 Task: Look for products in the category "Drink Mixes" from the brand "Nuun".
Action: Mouse moved to (59, 322)
Screenshot: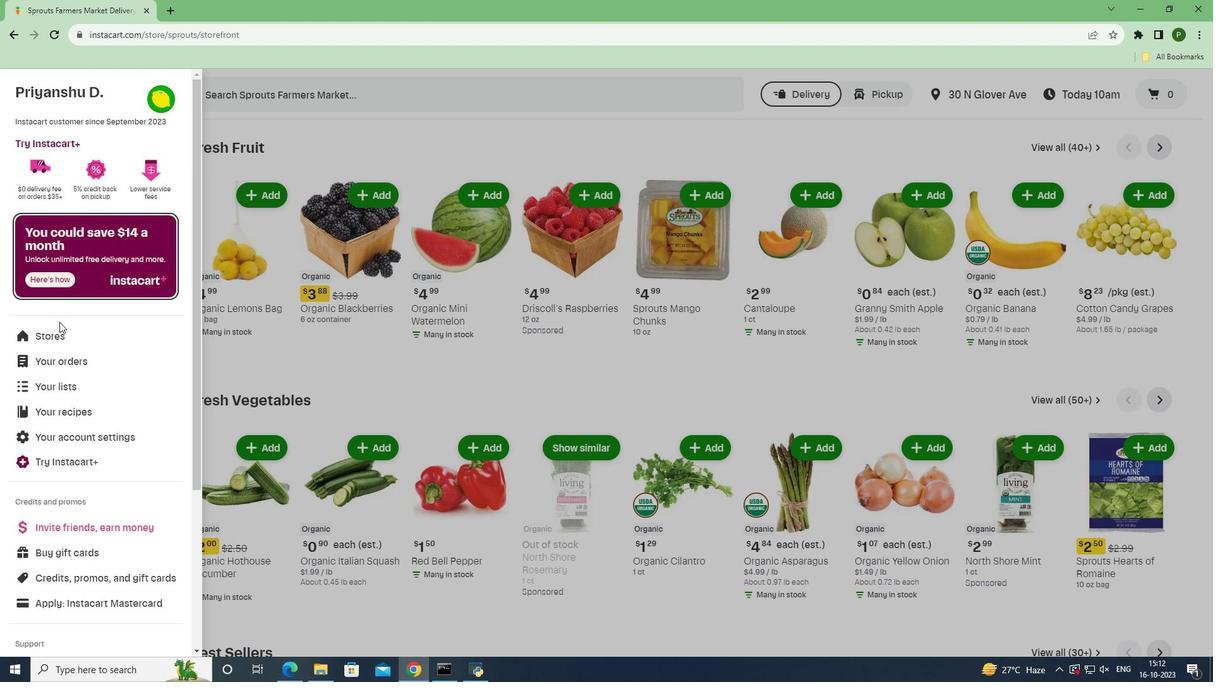 
Action: Mouse pressed left at (59, 322)
Screenshot: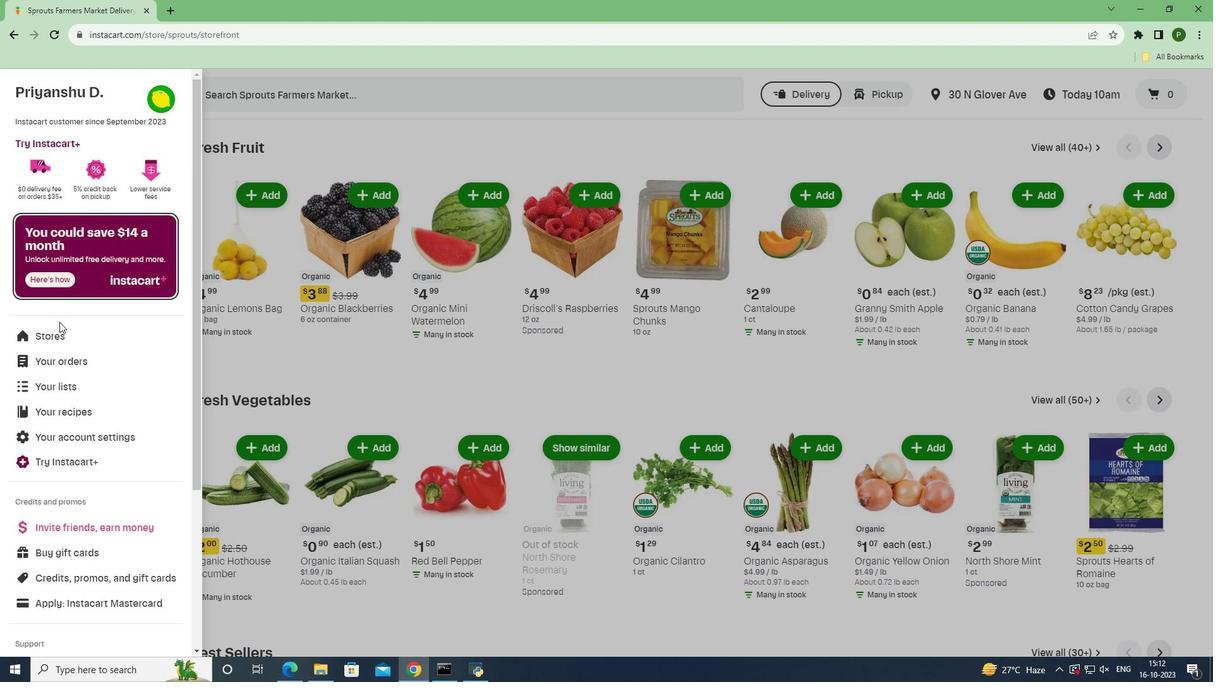 
Action: Mouse moved to (59, 334)
Screenshot: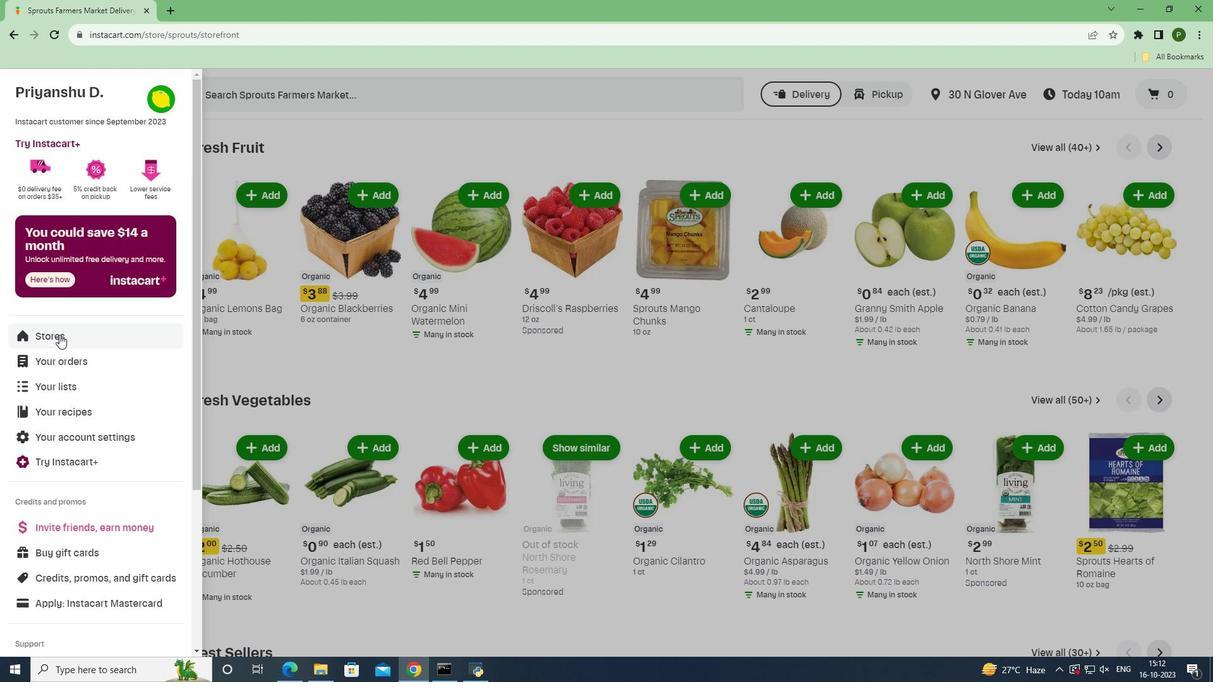 
Action: Mouse pressed left at (59, 334)
Screenshot: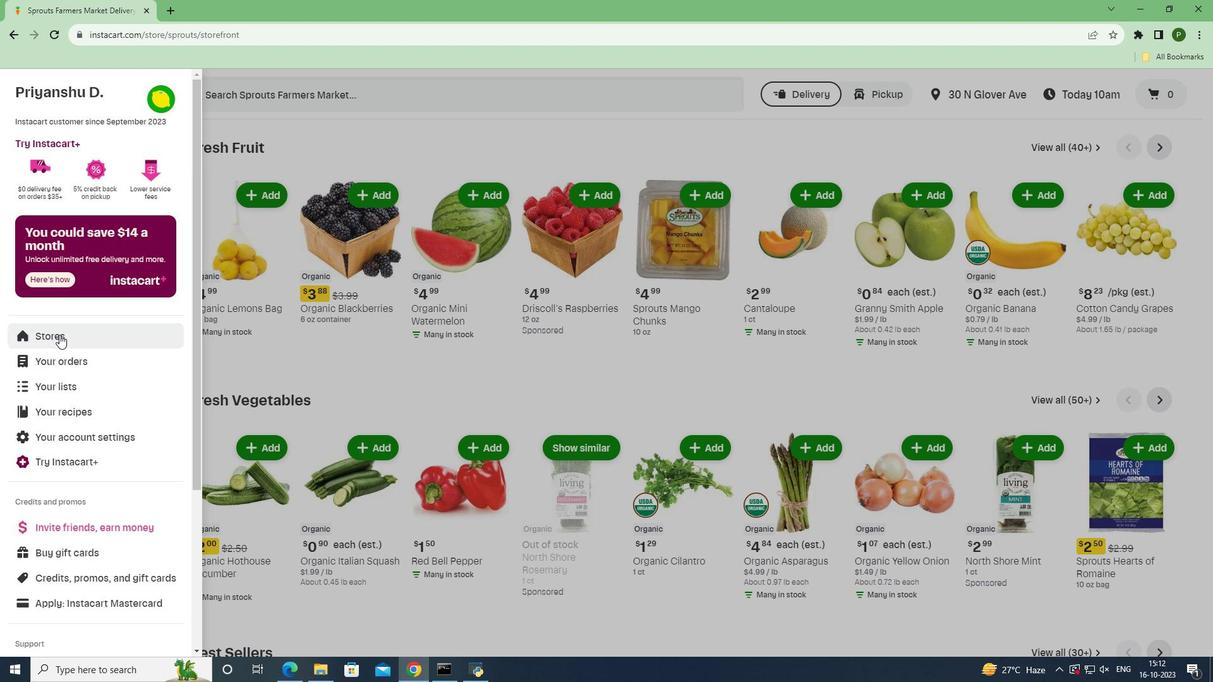 
Action: Mouse moved to (299, 140)
Screenshot: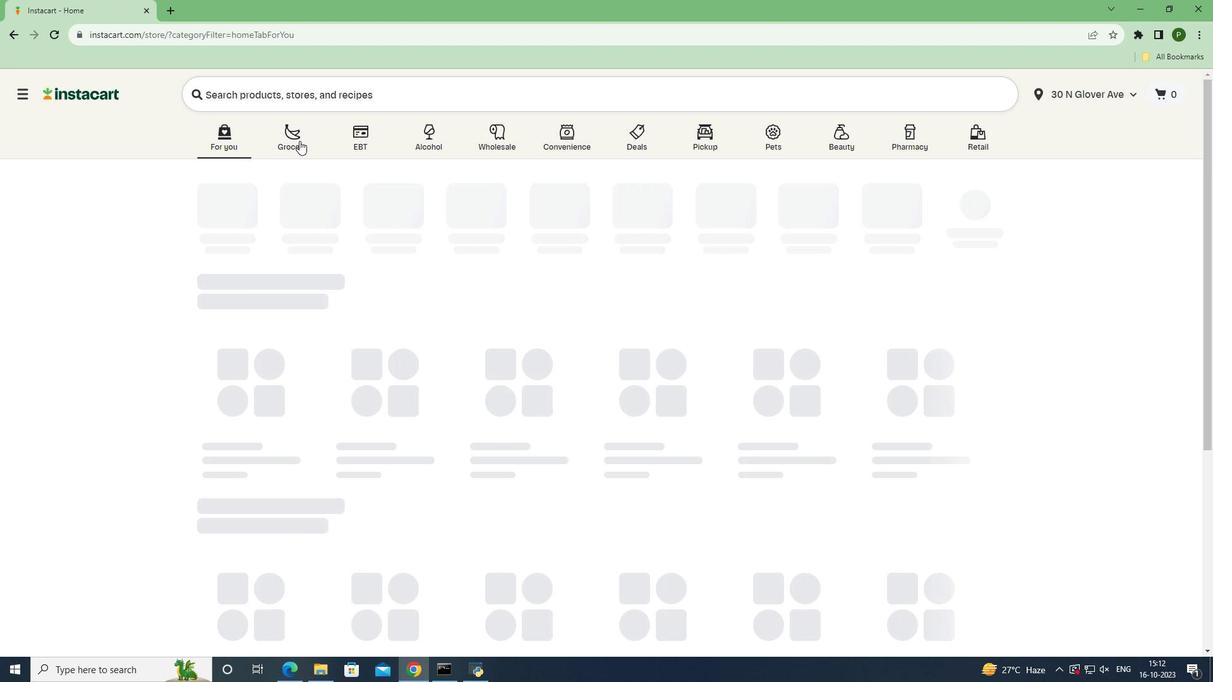 
Action: Mouse pressed left at (299, 140)
Screenshot: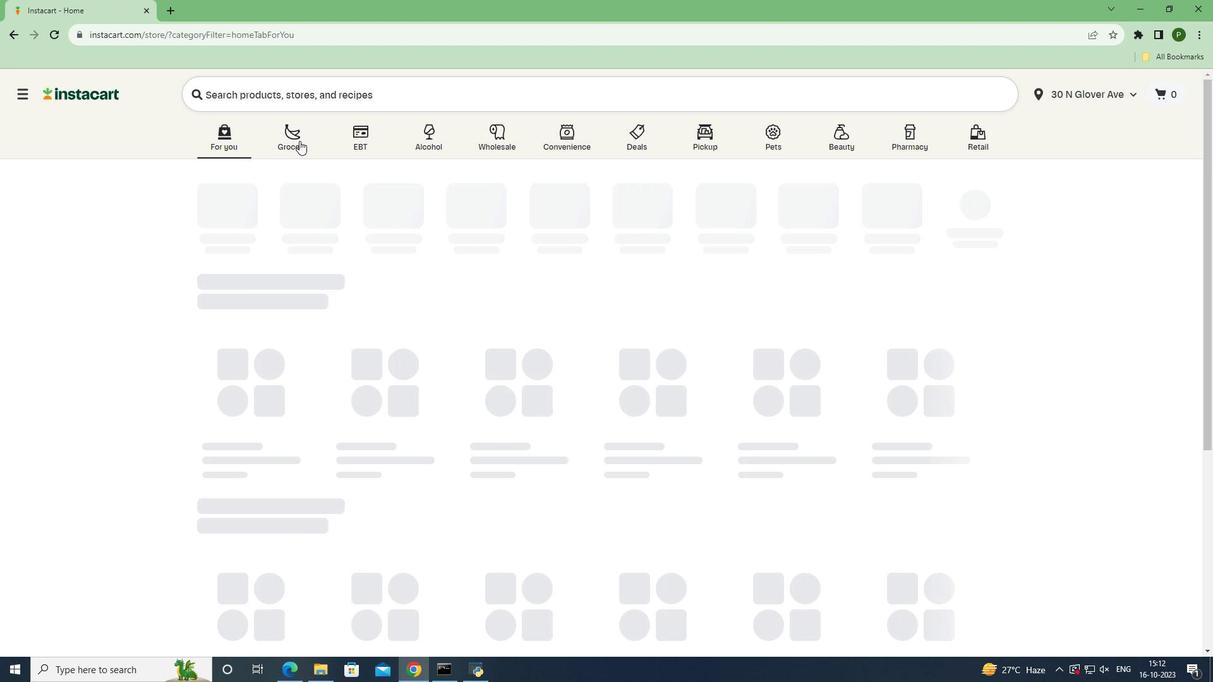 
Action: Mouse moved to (768, 285)
Screenshot: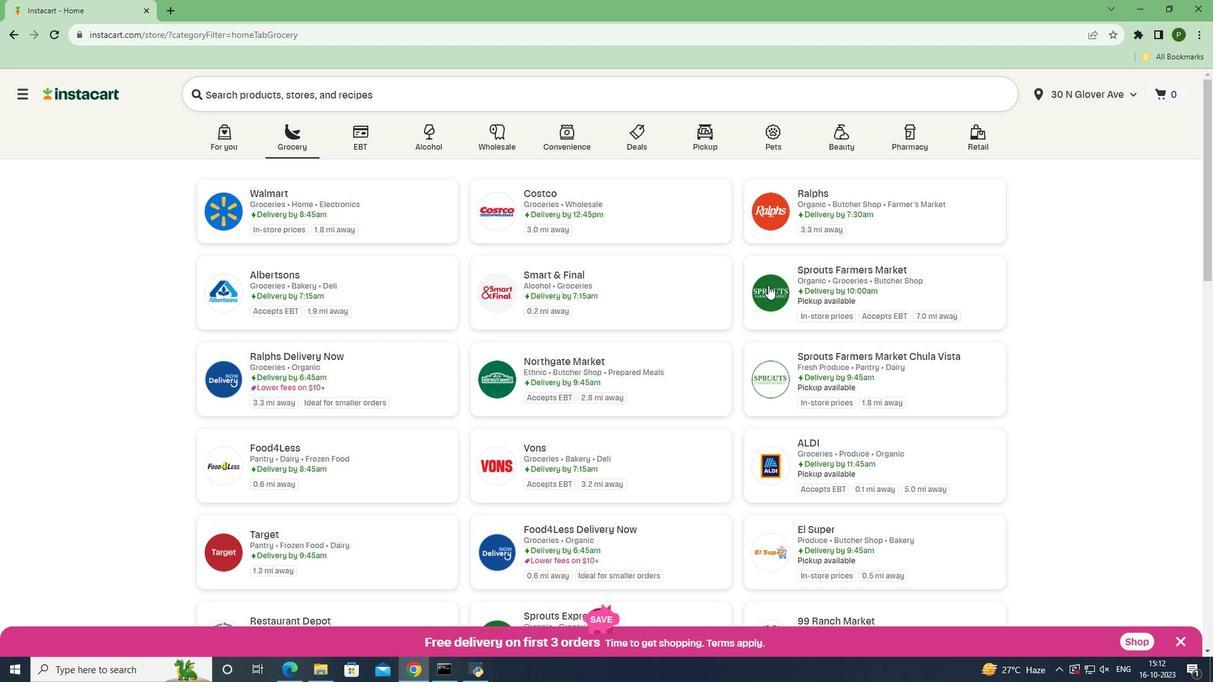 
Action: Mouse pressed left at (768, 285)
Screenshot: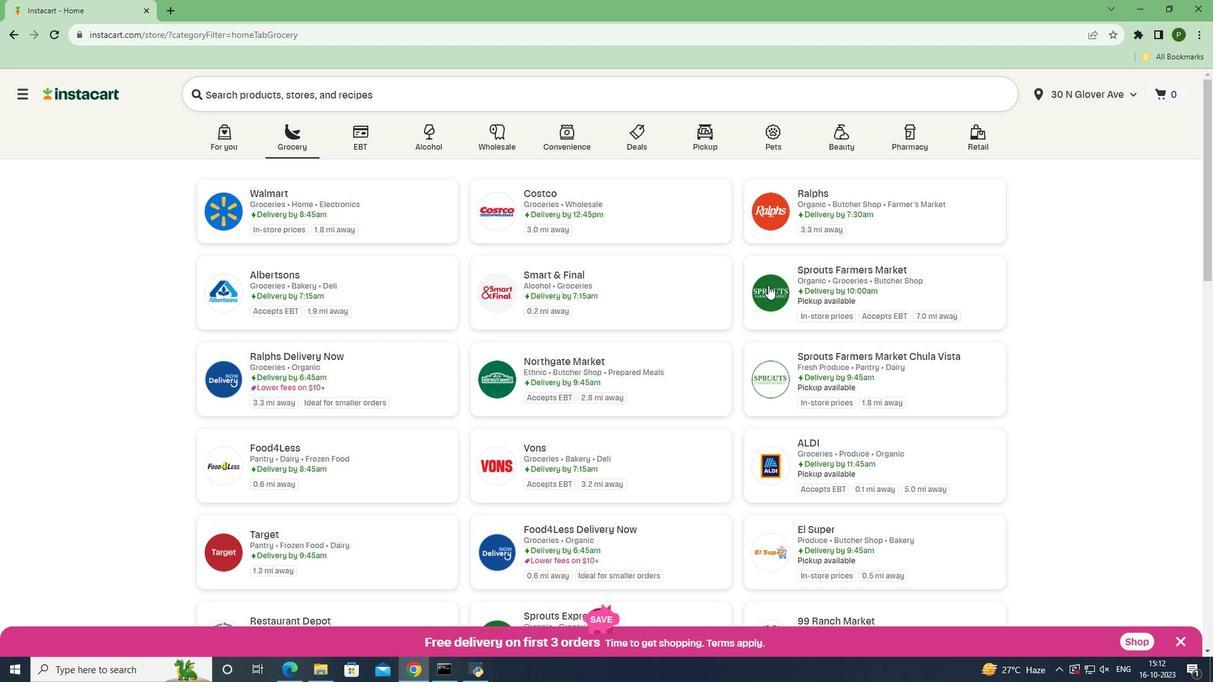 
Action: Mouse moved to (41, 429)
Screenshot: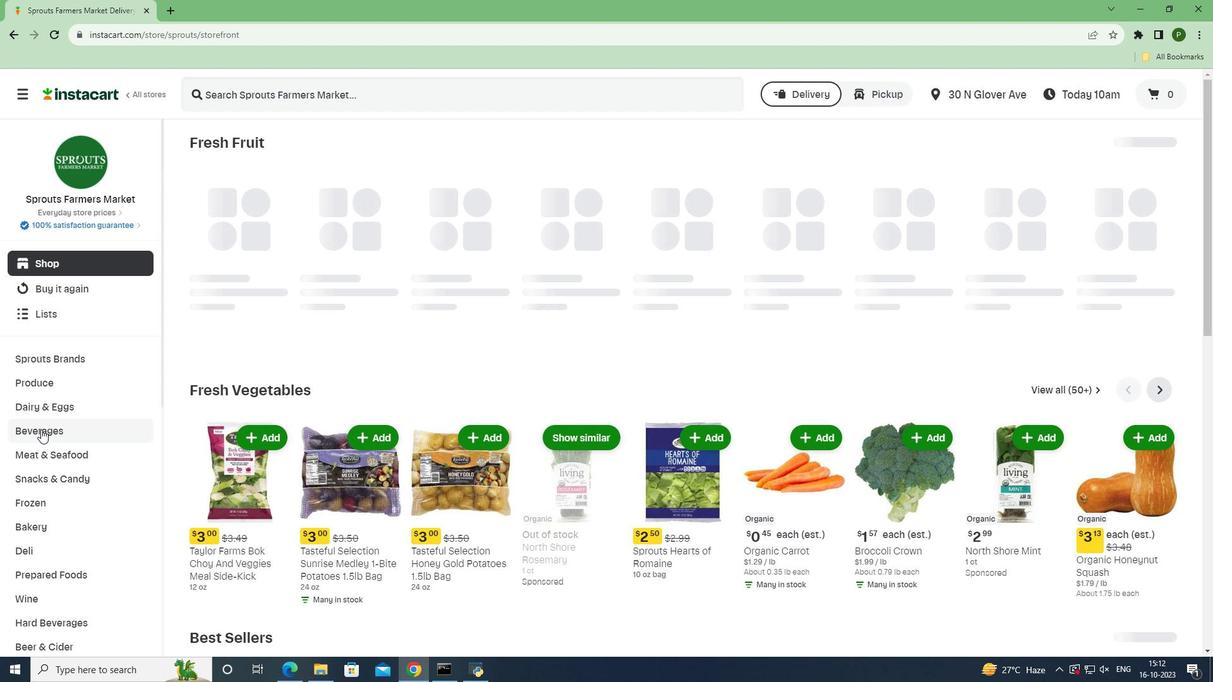 
Action: Mouse pressed left at (41, 429)
Screenshot: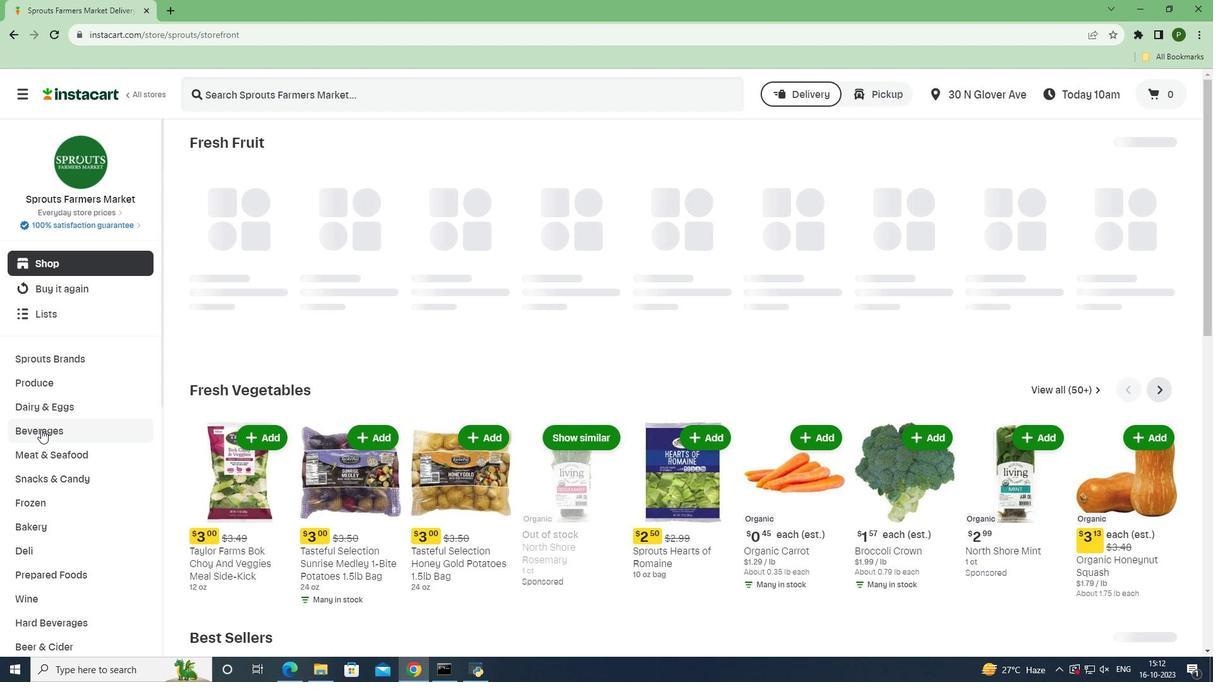 
Action: Mouse moved to (1134, 176)
Screenshot: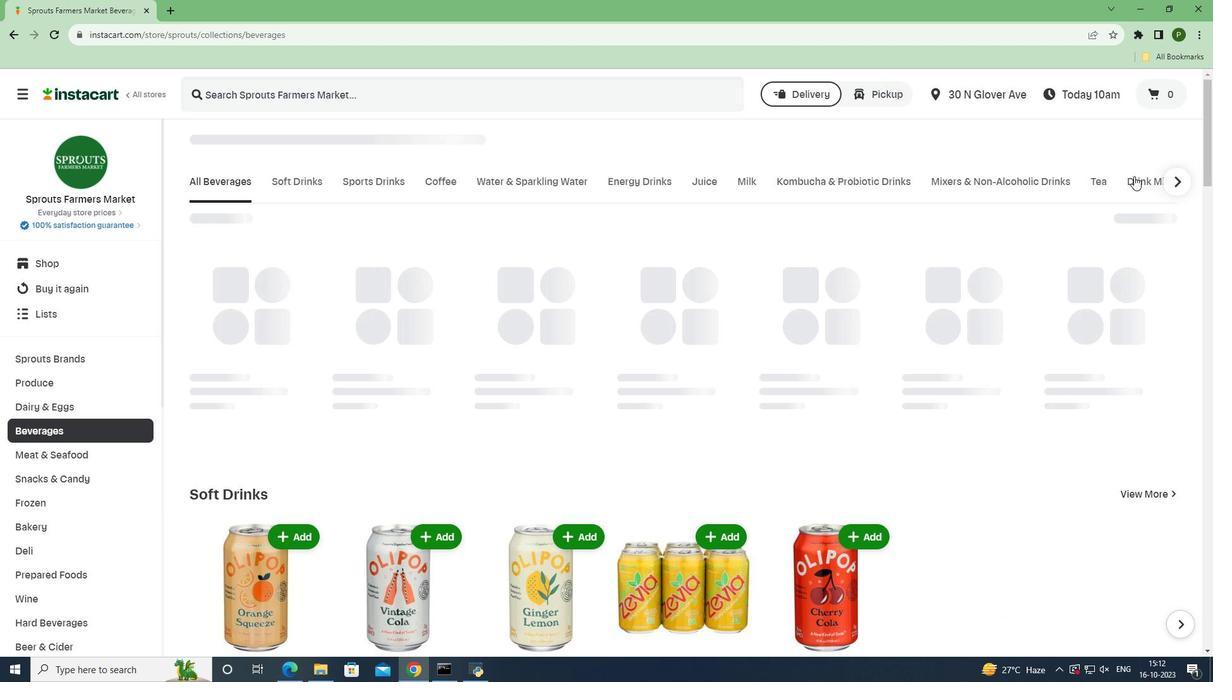 
Action: Mouse pressed left at (1134, 176)
Screenshot: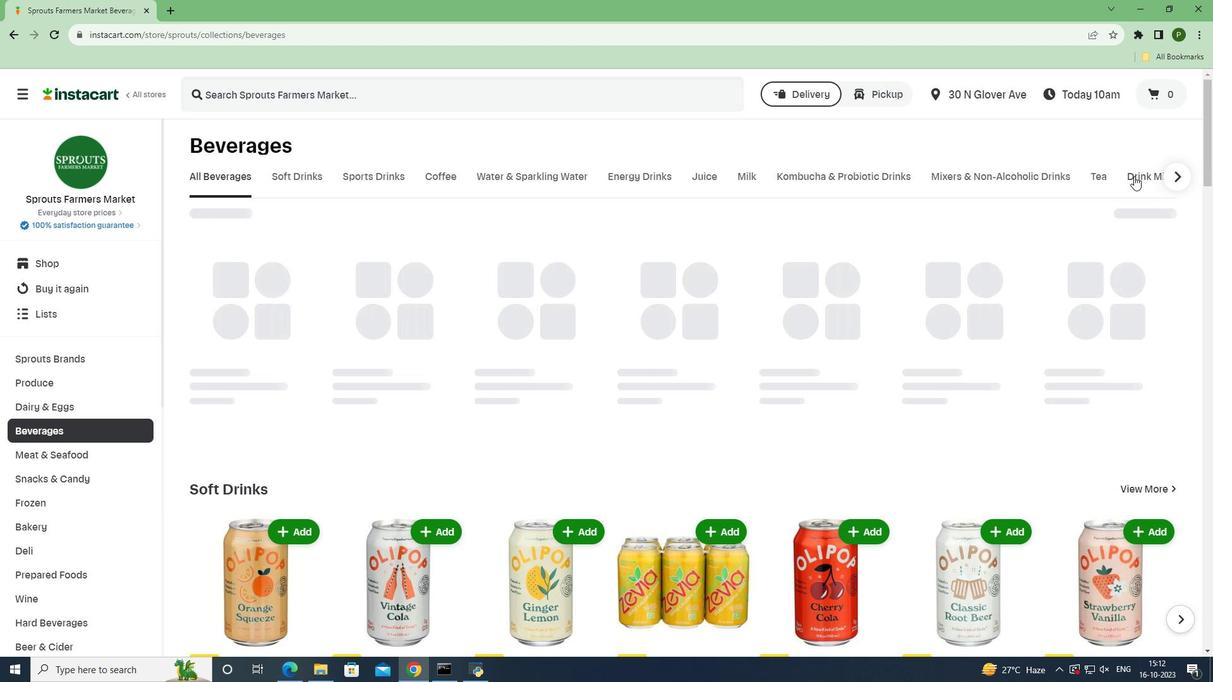 
Action: Mouse moved to (319, 232)
Screenshot: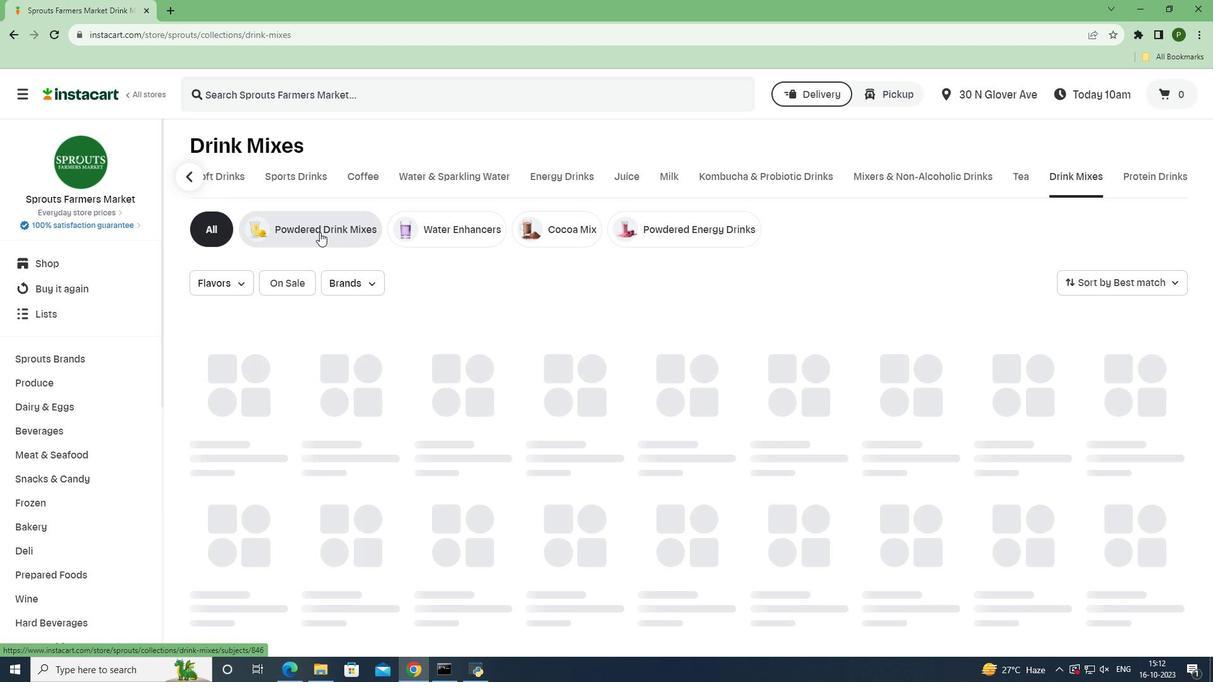
Action: Mouse pressed left at (319, 232)
Screenshot: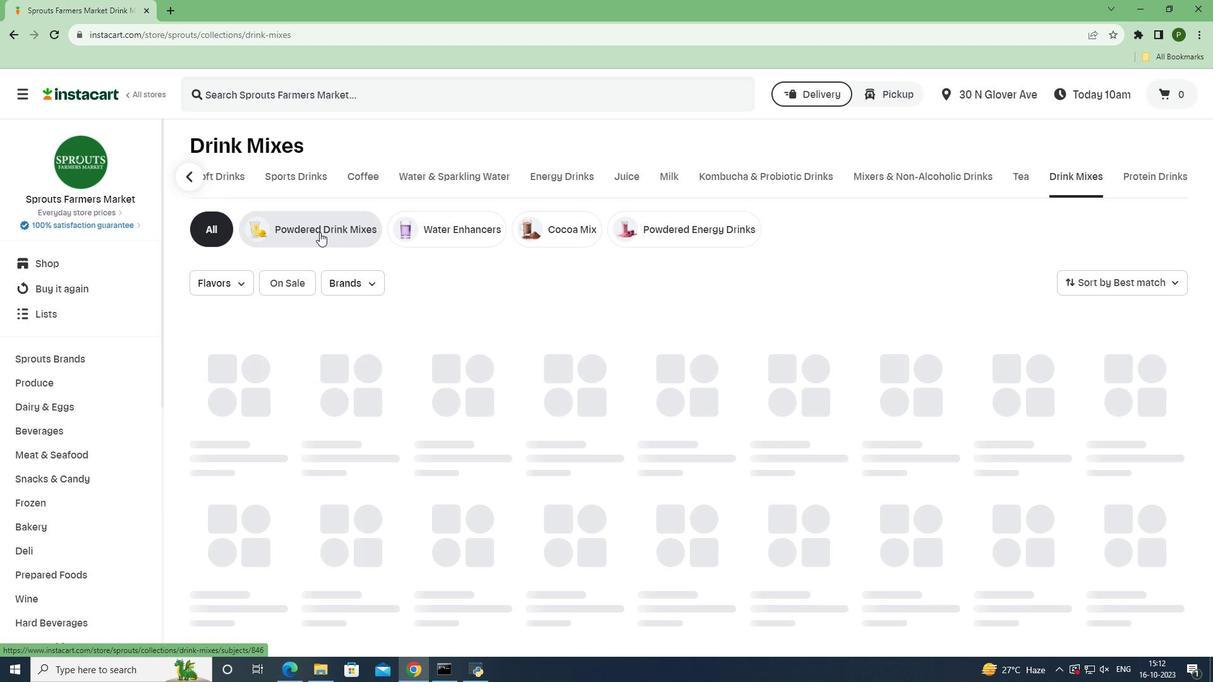 
Action: Mouse moved to (332, 288)
Screenshot: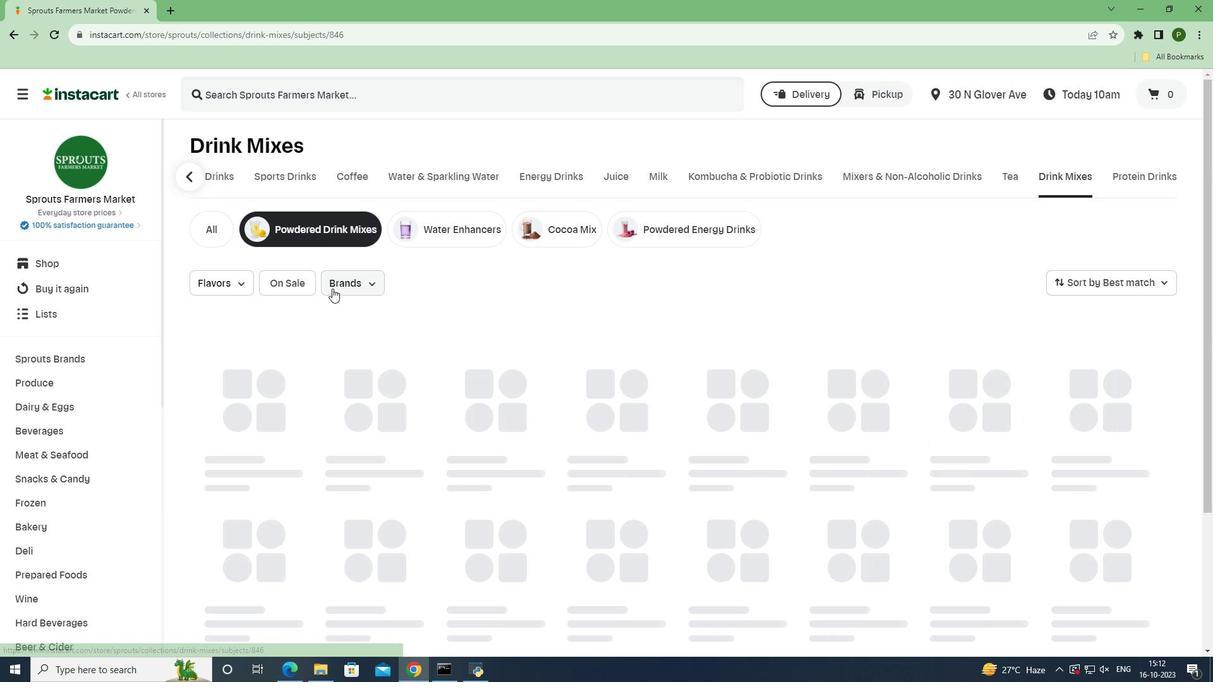 
Action: Mouse pressed left at (332, 288)
Screenshot: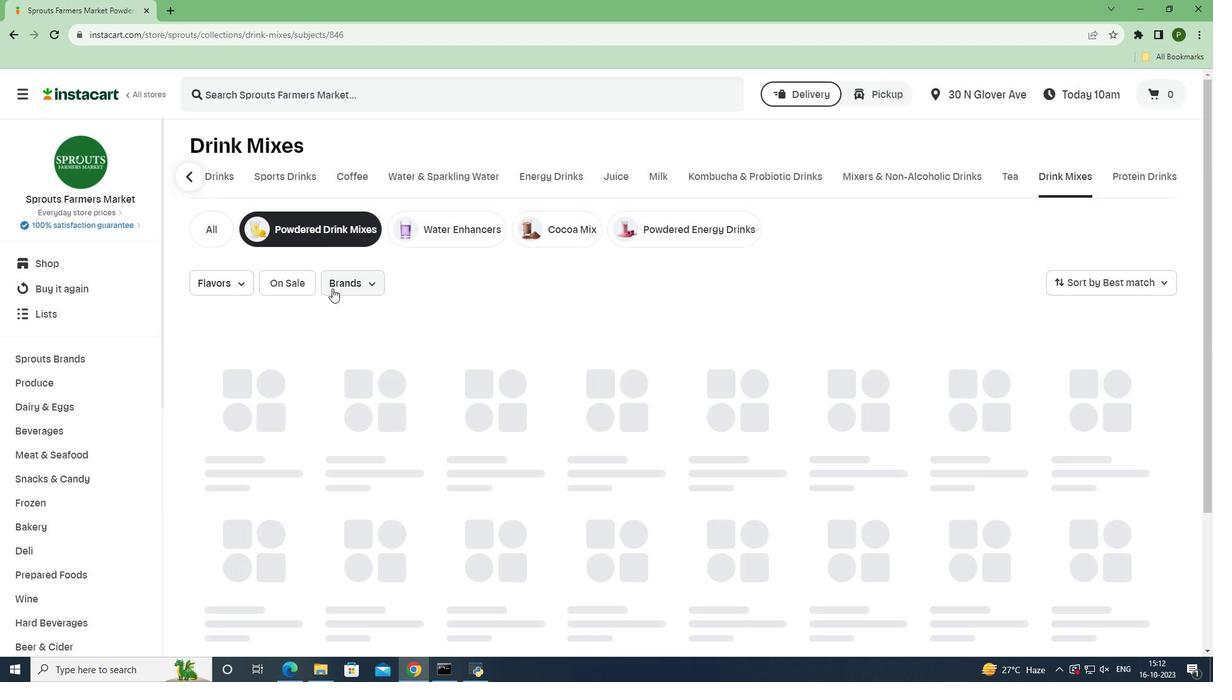 
Action: Mouse moved to (427, 392)
Screenshot: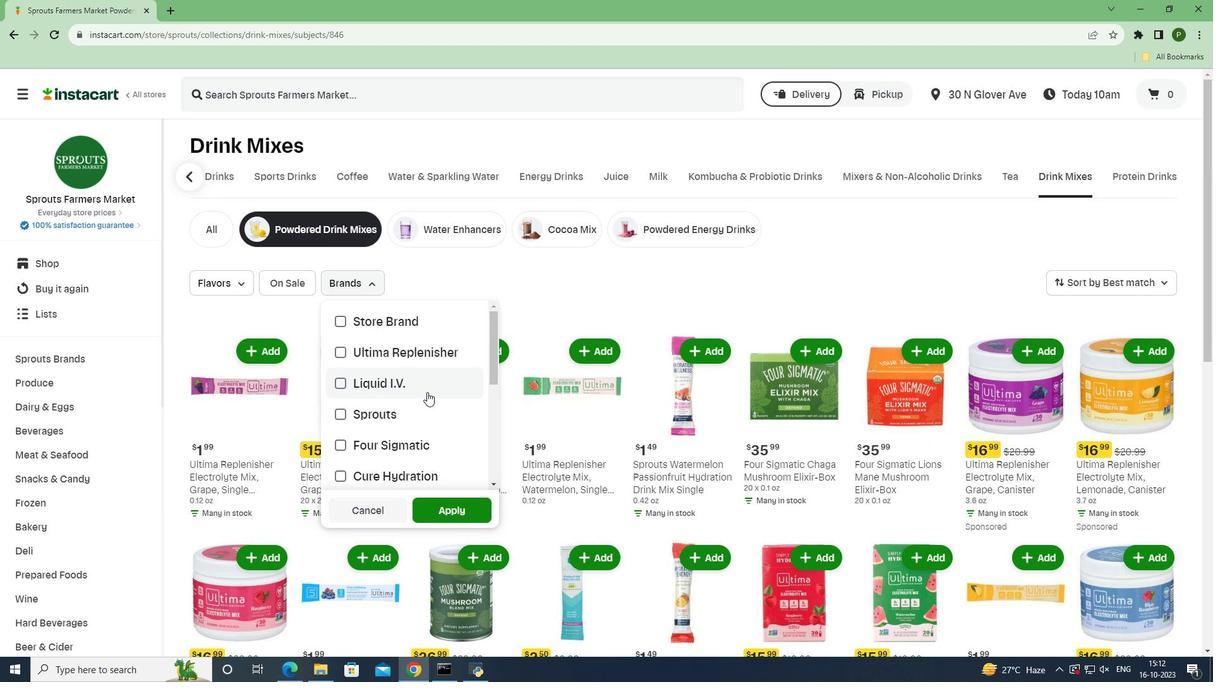 
Action: Mouse scrolled (427, 391) with delta (0, 0)
Screenshot: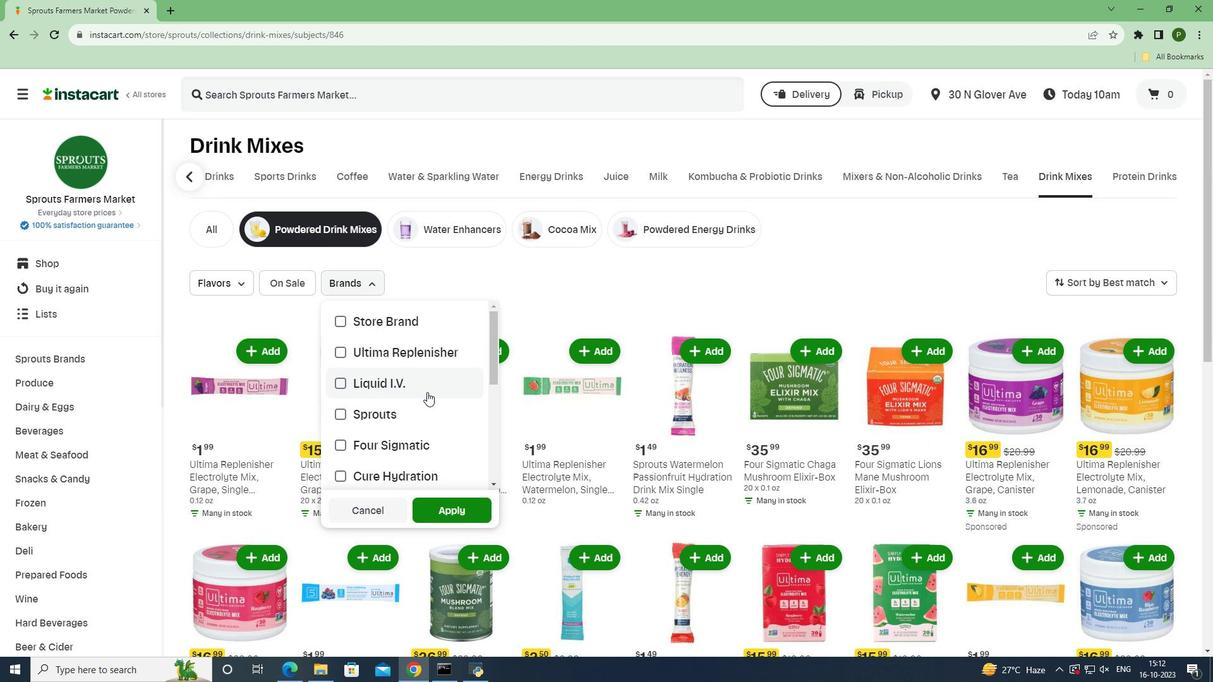 
Action: Mouse scrolled (427, 391) with delta (0, 0)
Screenshot: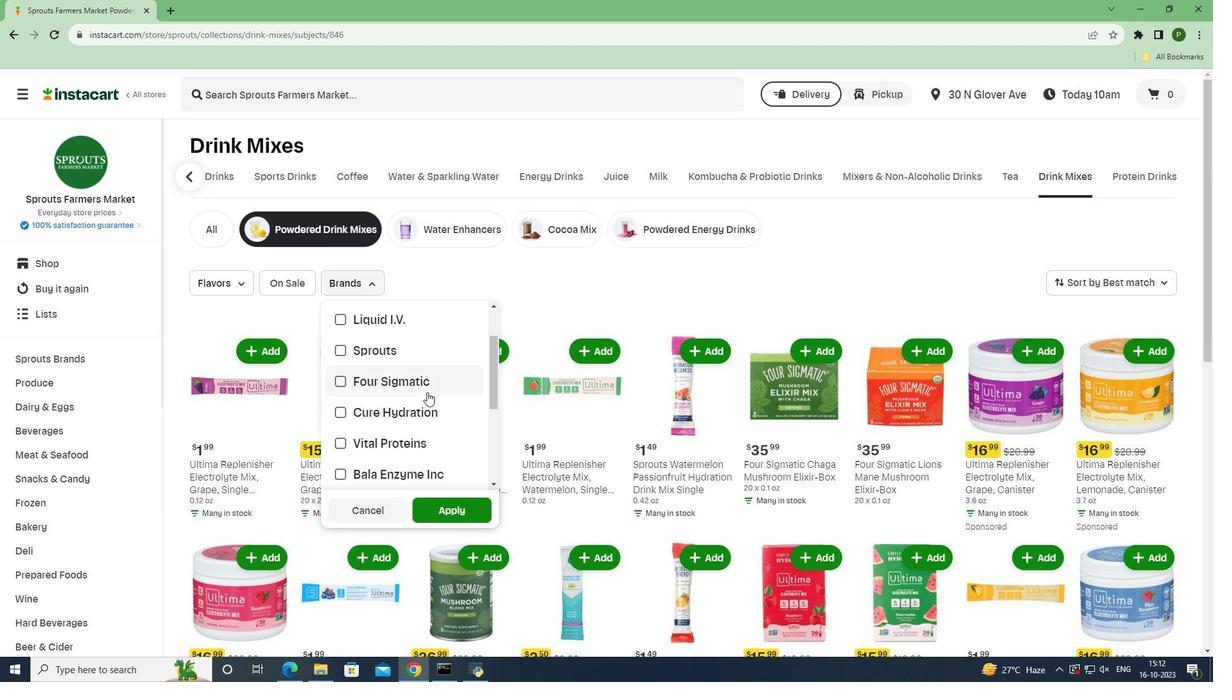 
Action: Mouse scrolled (427, 391) with delta (0, 0)
Screenshot: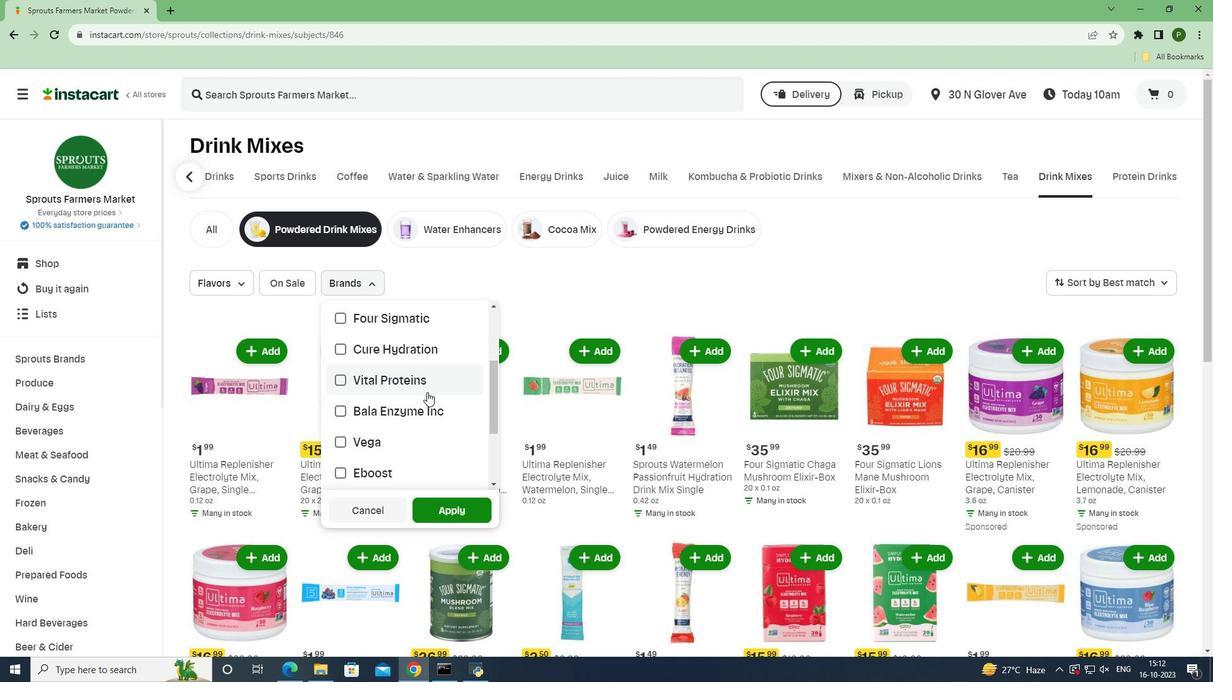 
Action: Mouse moved to (381, 446)
Screenshot: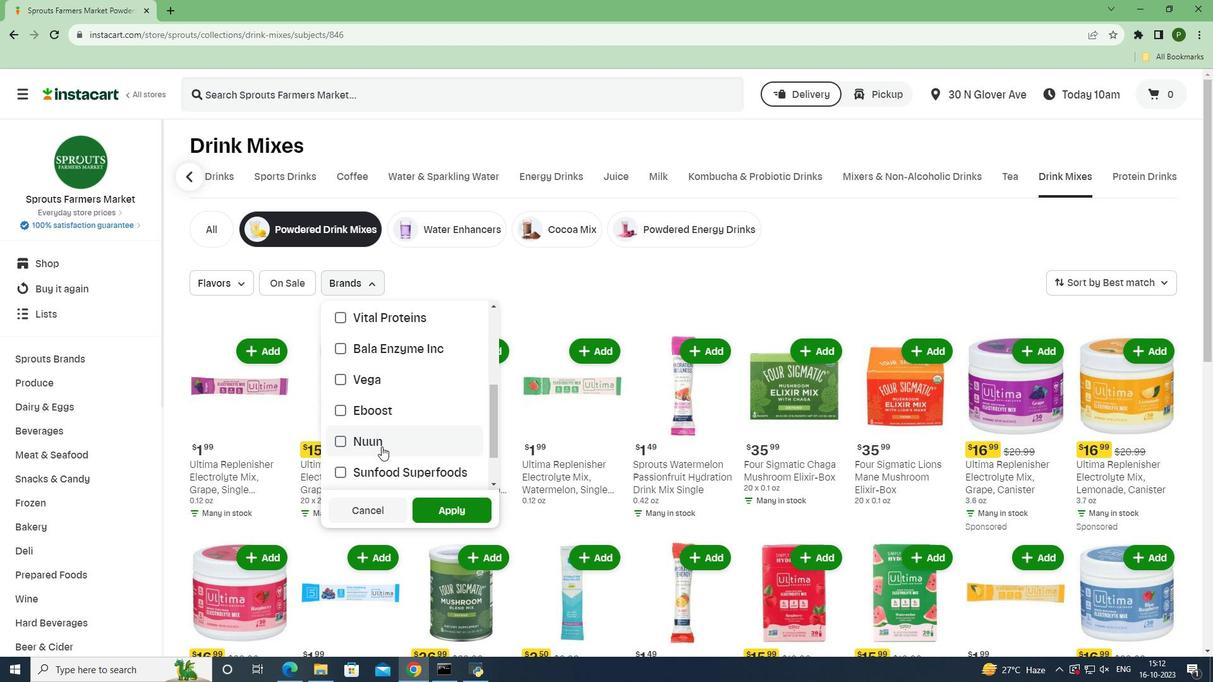 
Action: Mouse pressed left at (381, 446)
Screenshot: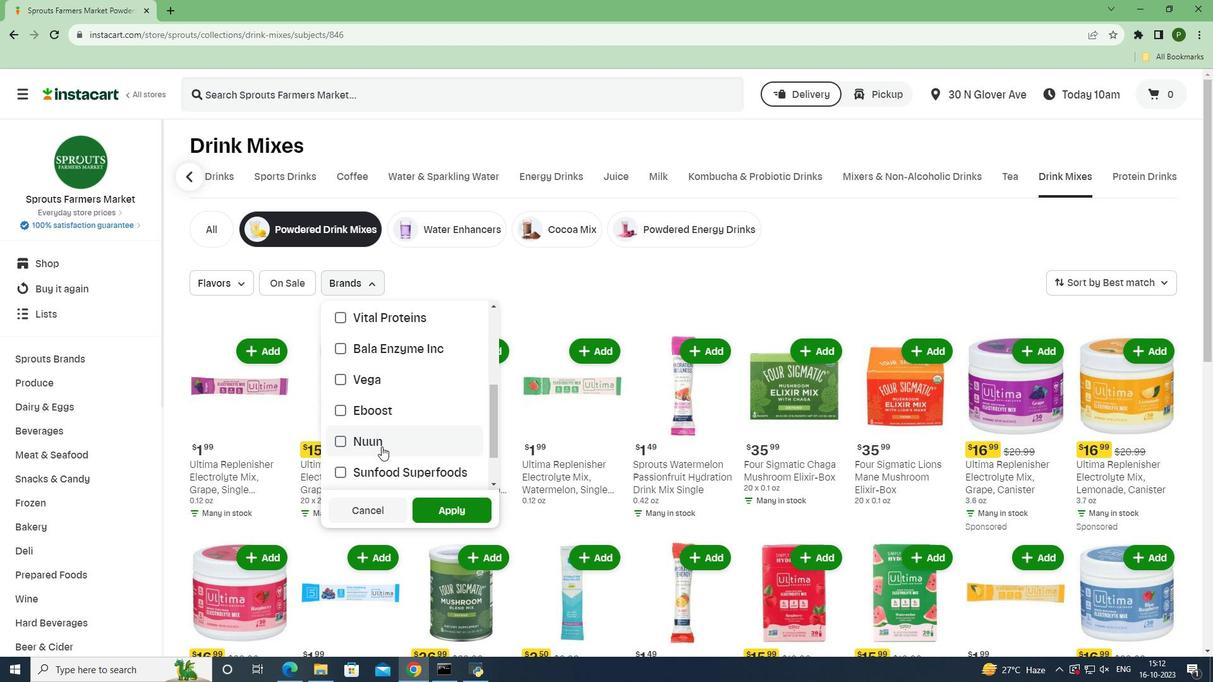 
Action: Mouse moved to (449, 503)
Screenshot: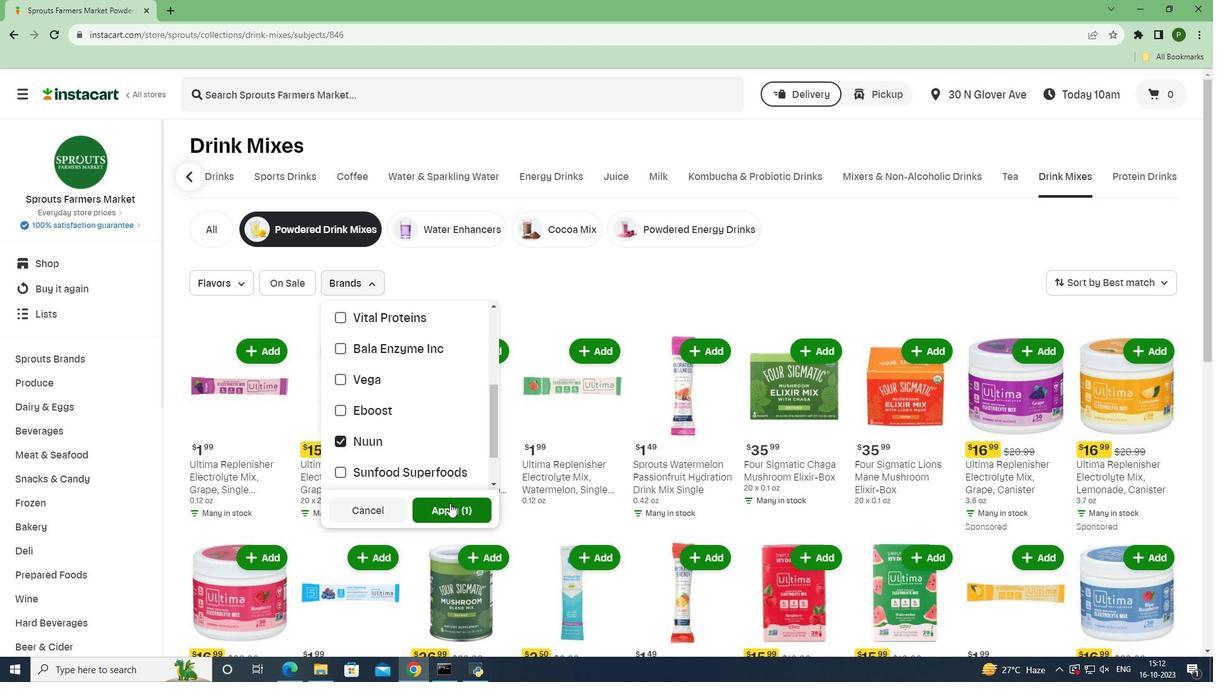 
Action: Mouse pressed left at (449, 503)
Screenshot: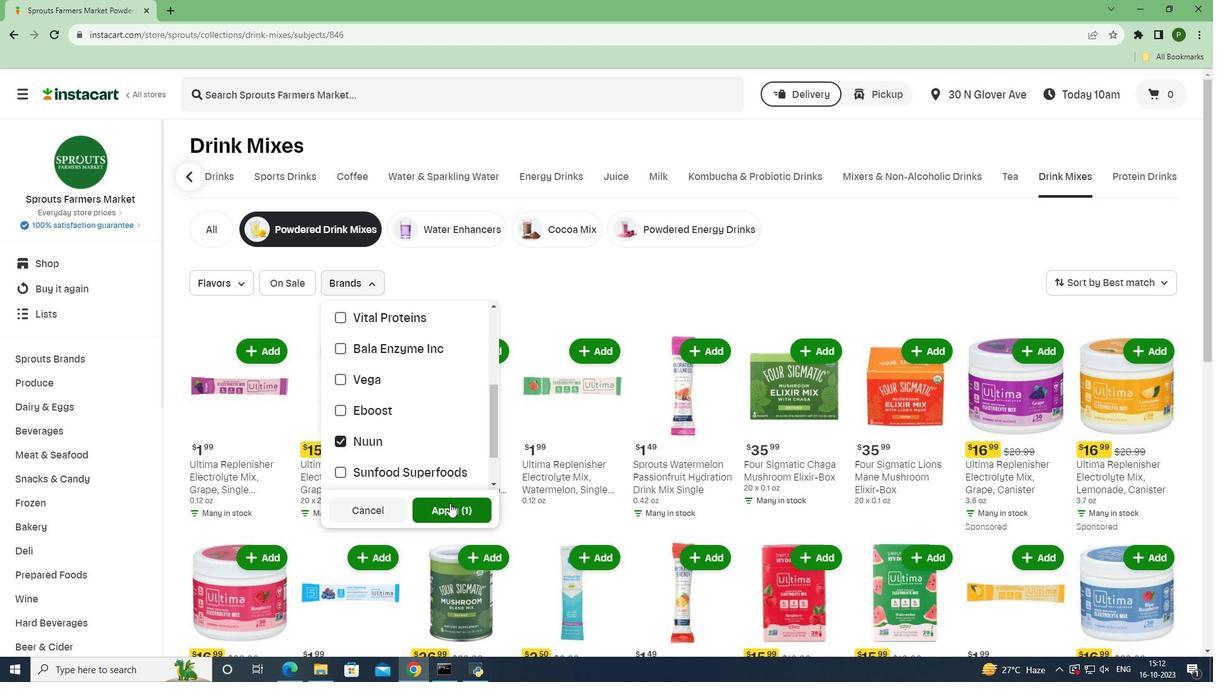 
Action: Mouse moved to (527, 476)
Screenshot: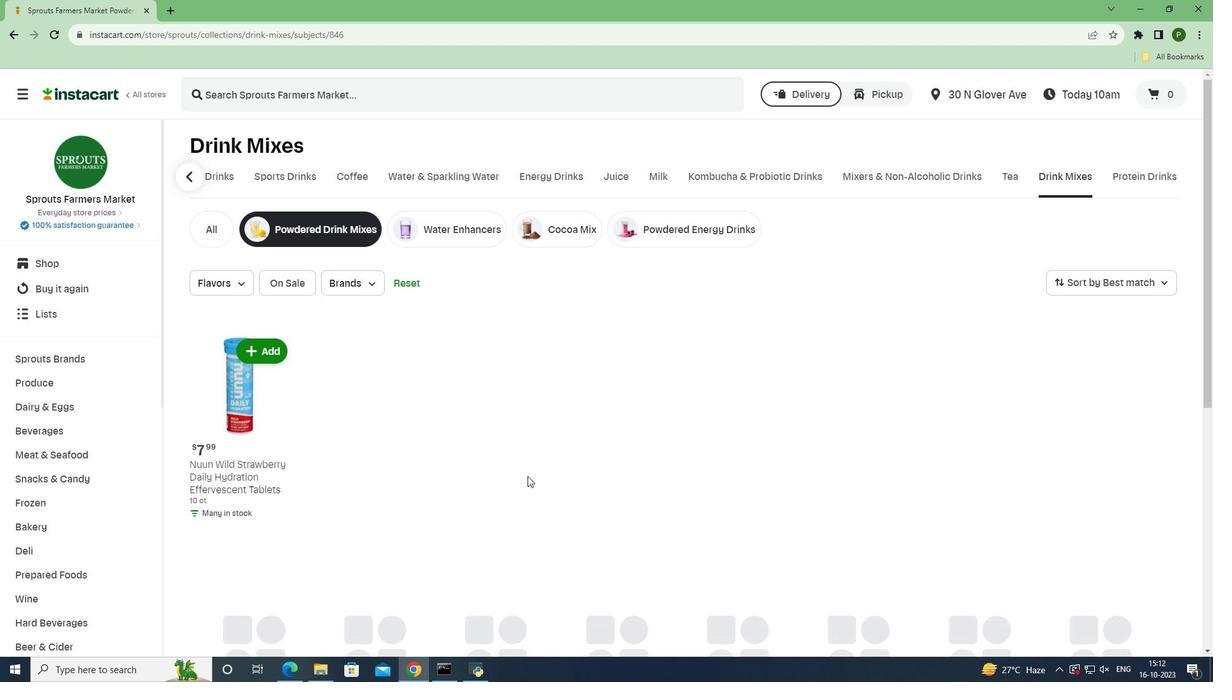 
